 Task: Sort the products in the category "Chicken Salad" by unit price (low first).
Action: Mouse pressed left at (18, 147)
Screenshot: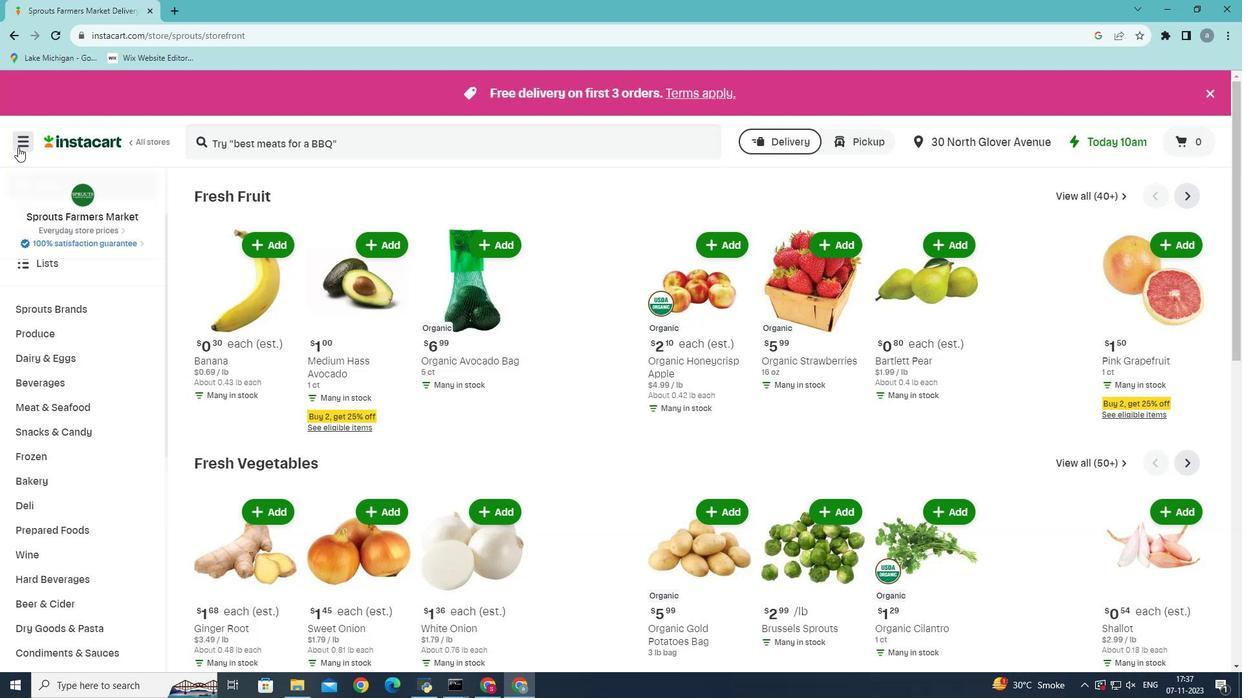
Action: Mouse moved to (58, 362)
Screenshot: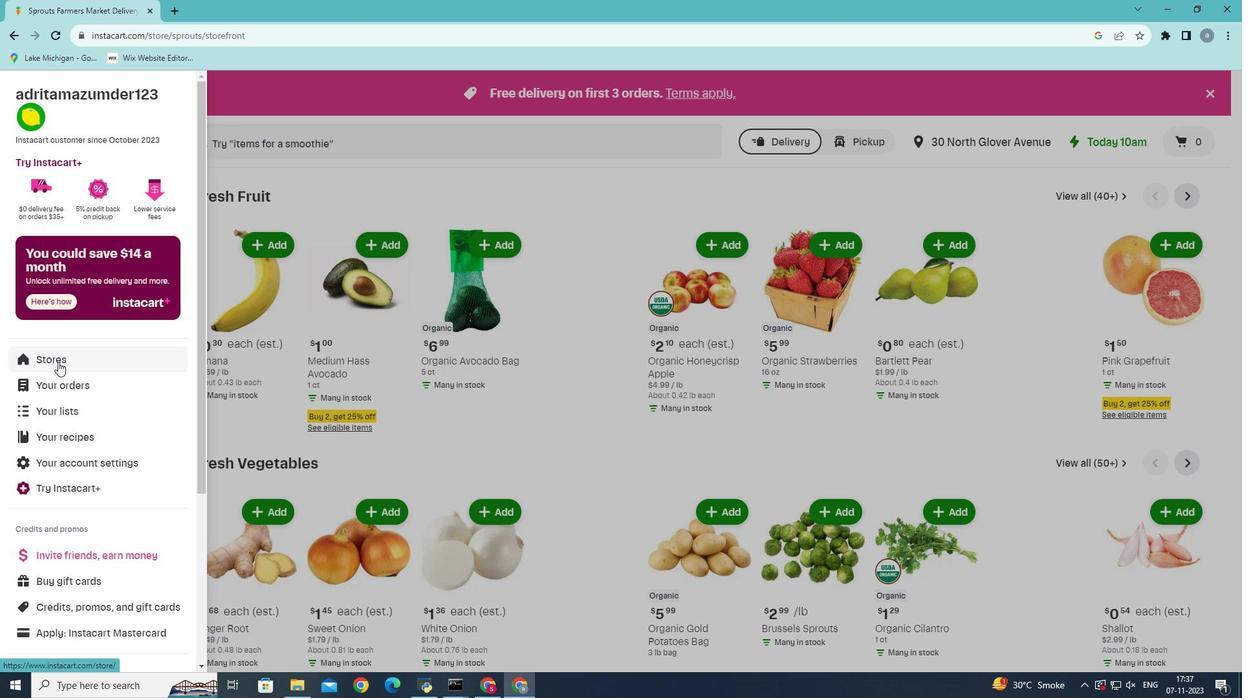 
Action: Mouse pressed left at (58, 362)
Screenshot: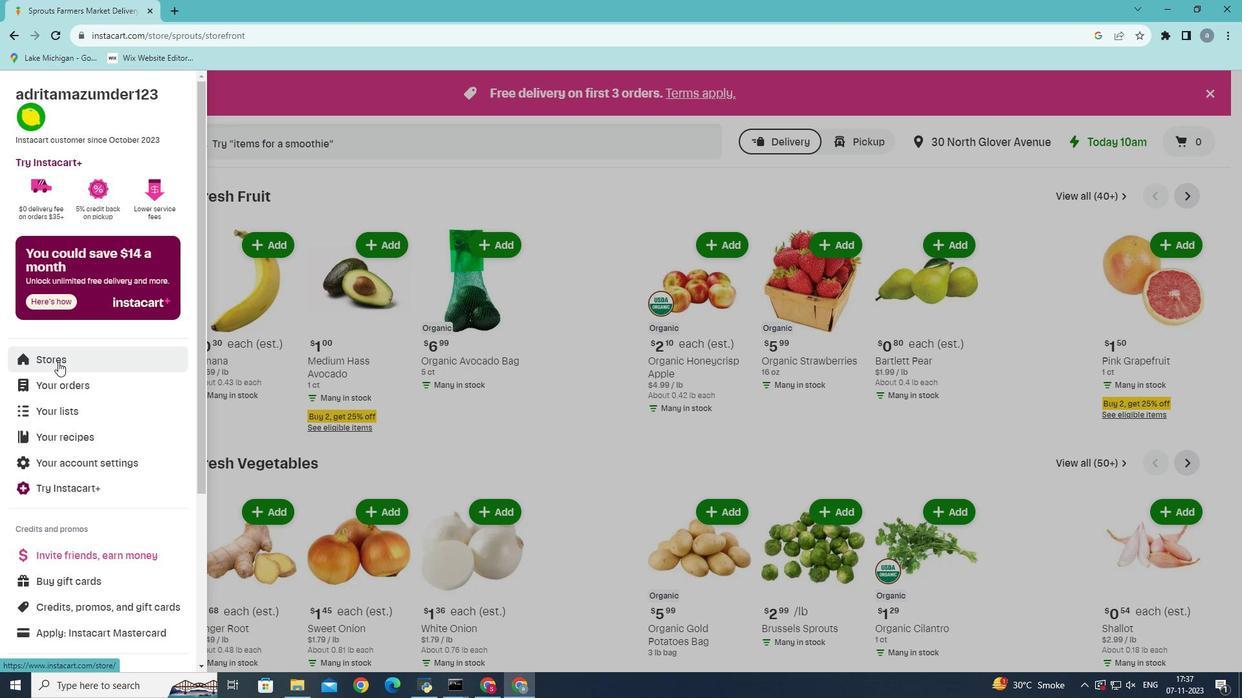 
Action: Mouse moved to (315, 149)
Screenshot: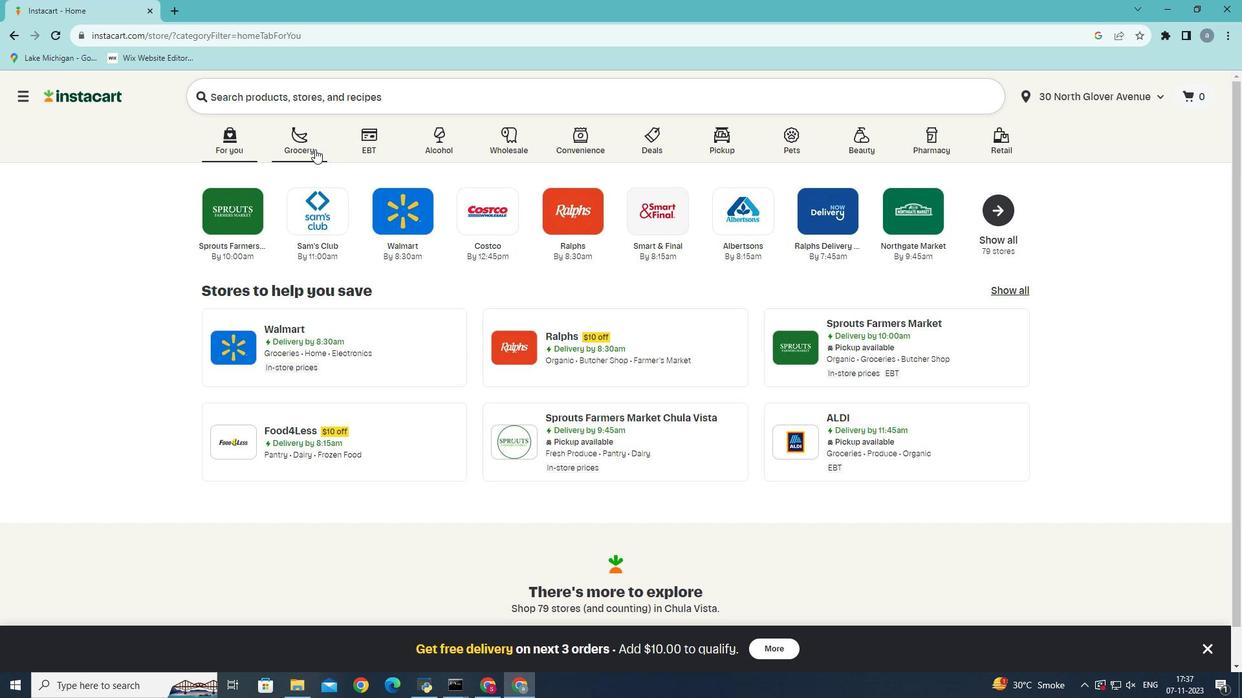 
Action: Mouse pressed left at (315, 149)
Screenshot: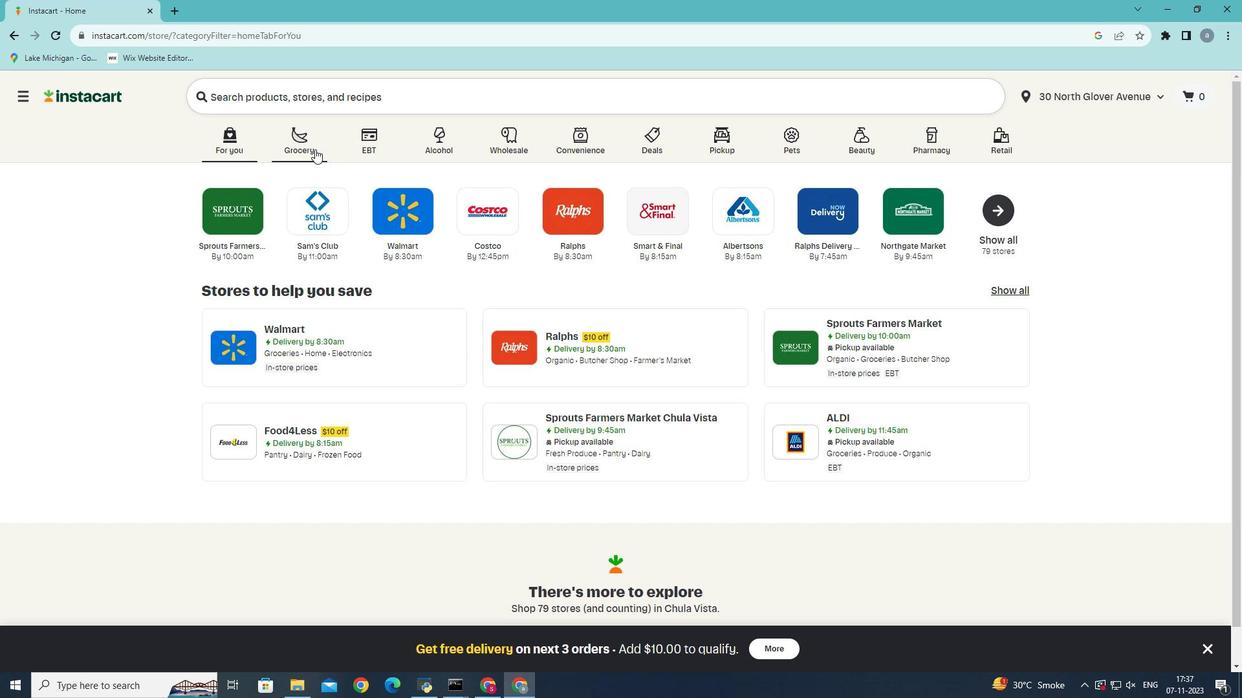 
Action: Mouse moved to (286, 394)
Screenshot: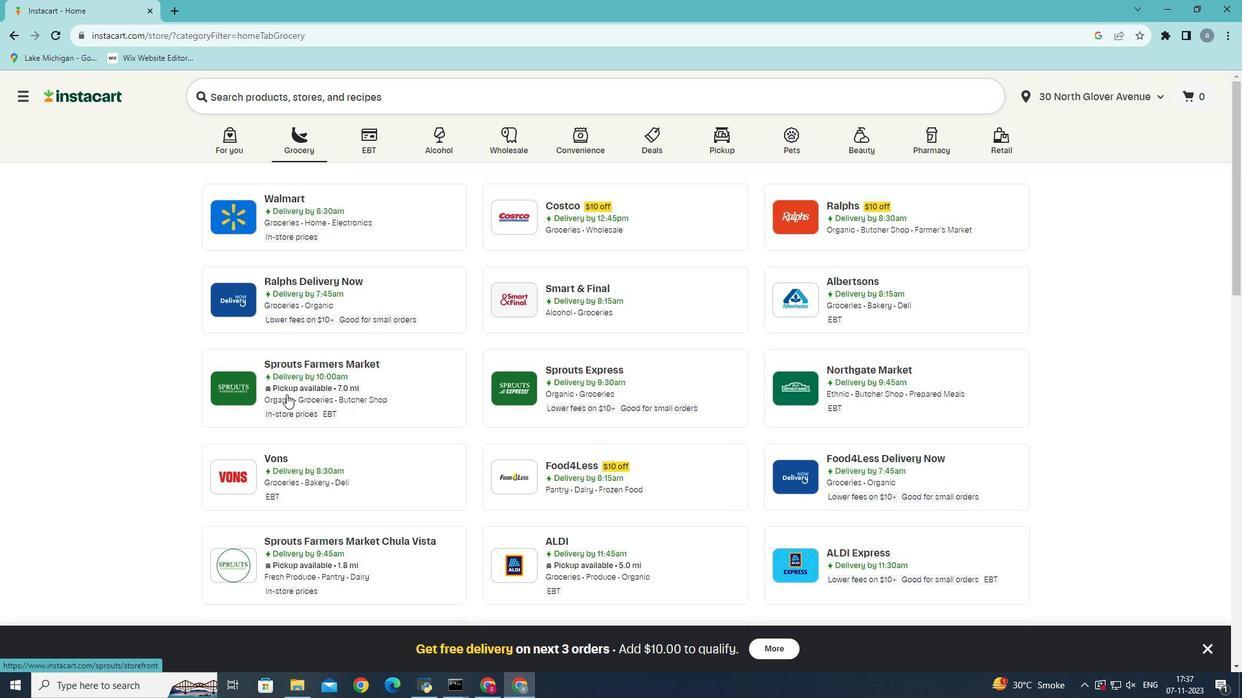 
Action: Mouse pressed left at (286, 394)
Screenshot: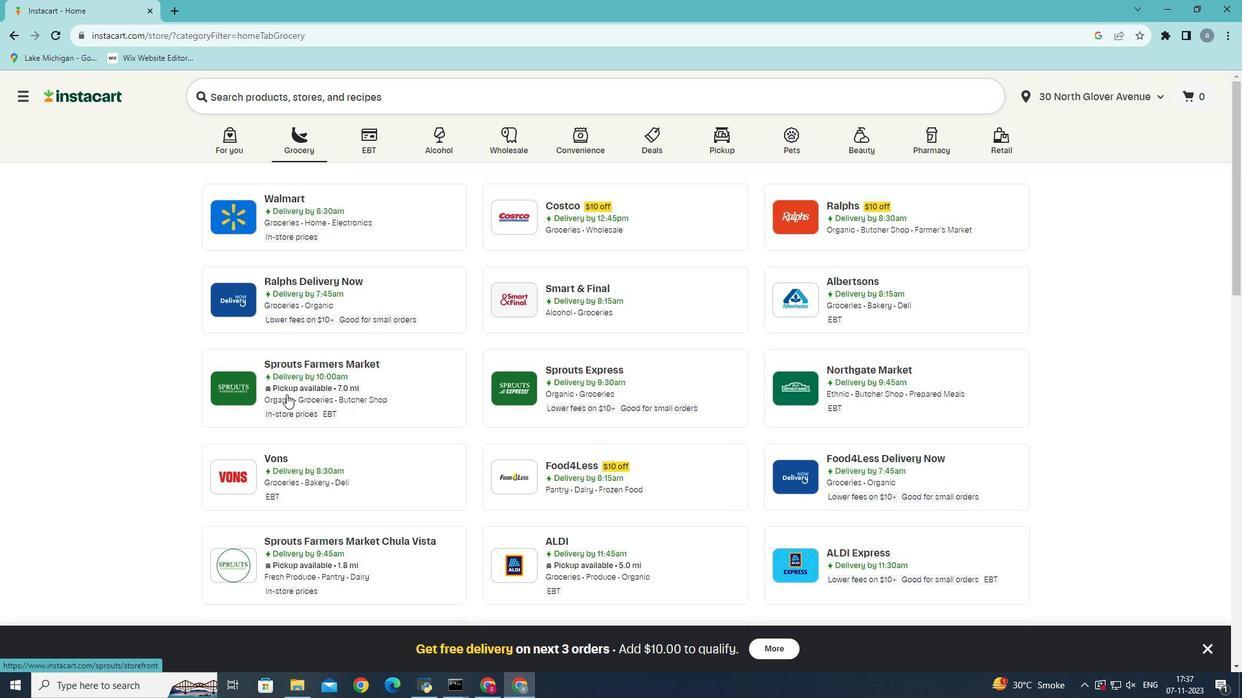 
Action: Mouse moved to (38, 506)
Screenshot: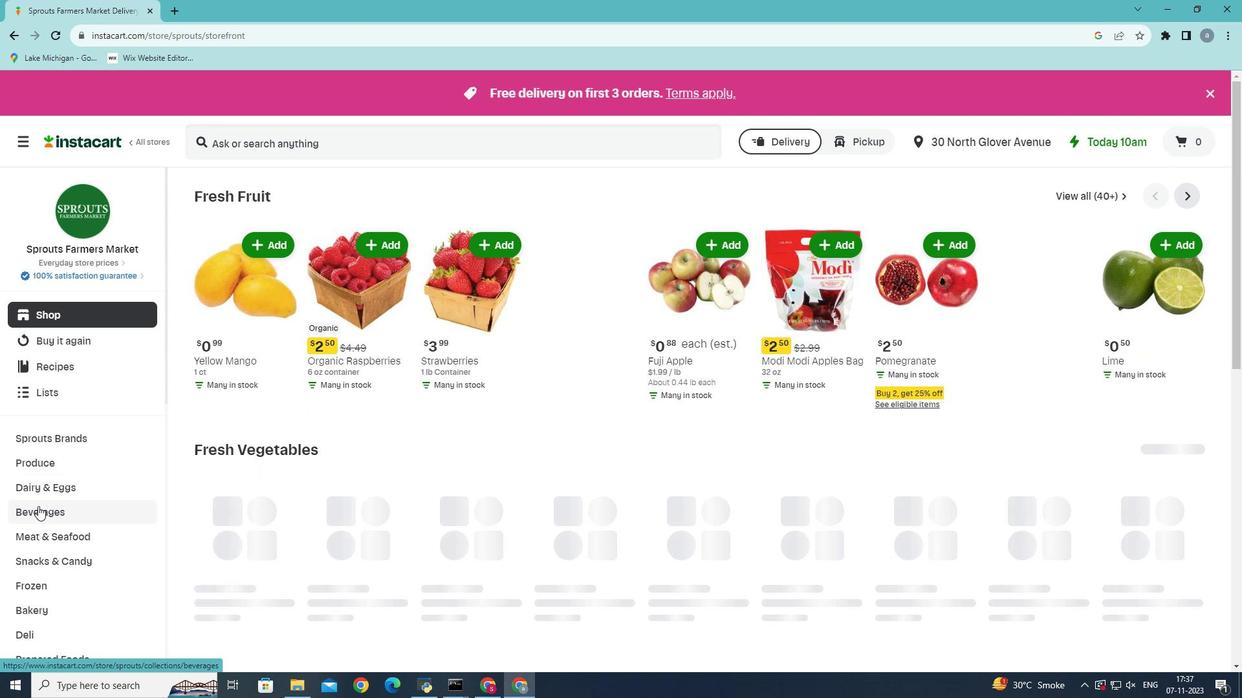 
Action: Mouse scrolled (38, 506) with delta (0, 0)
Screenshot: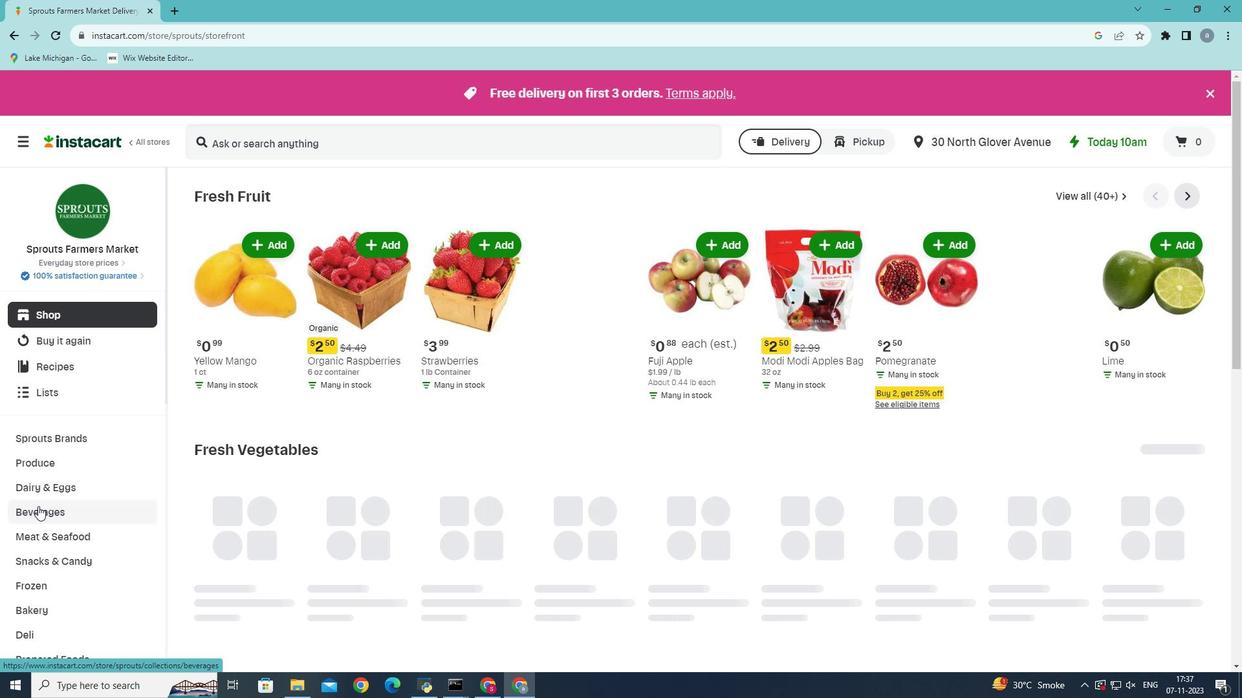 
Action: Mouse moved to (59, 598)
Screenshot: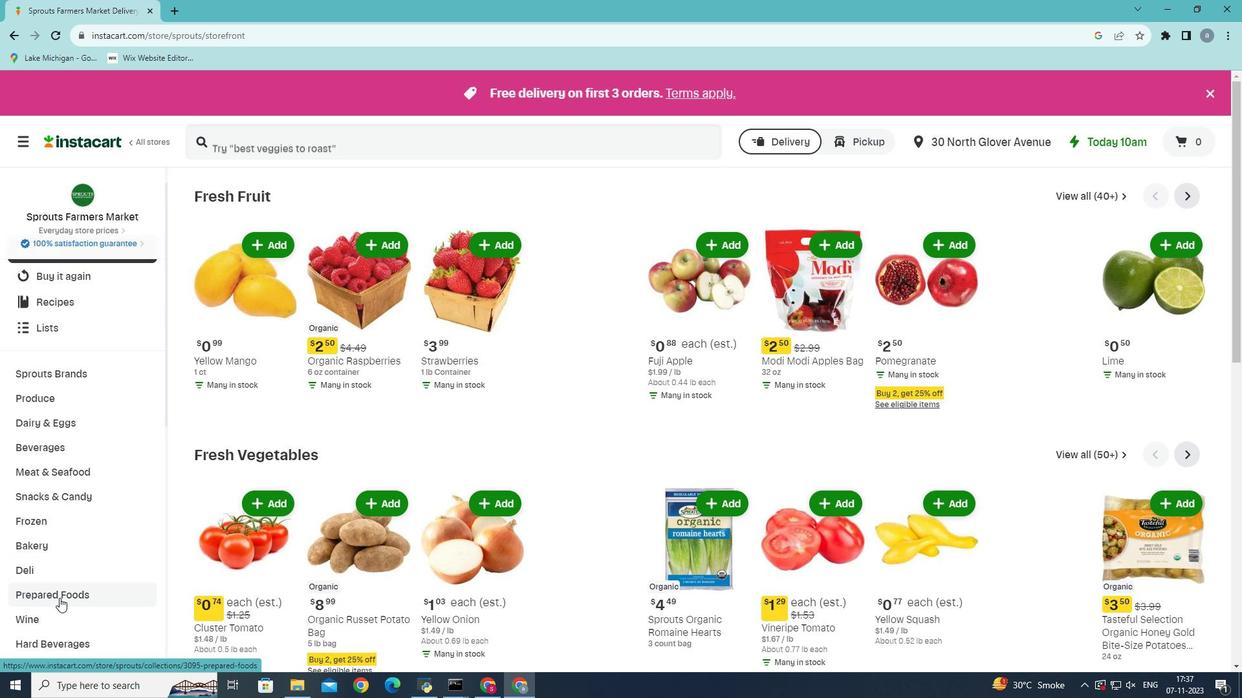 
Action: Mouse pressed left at (59, 598)
Screenshot: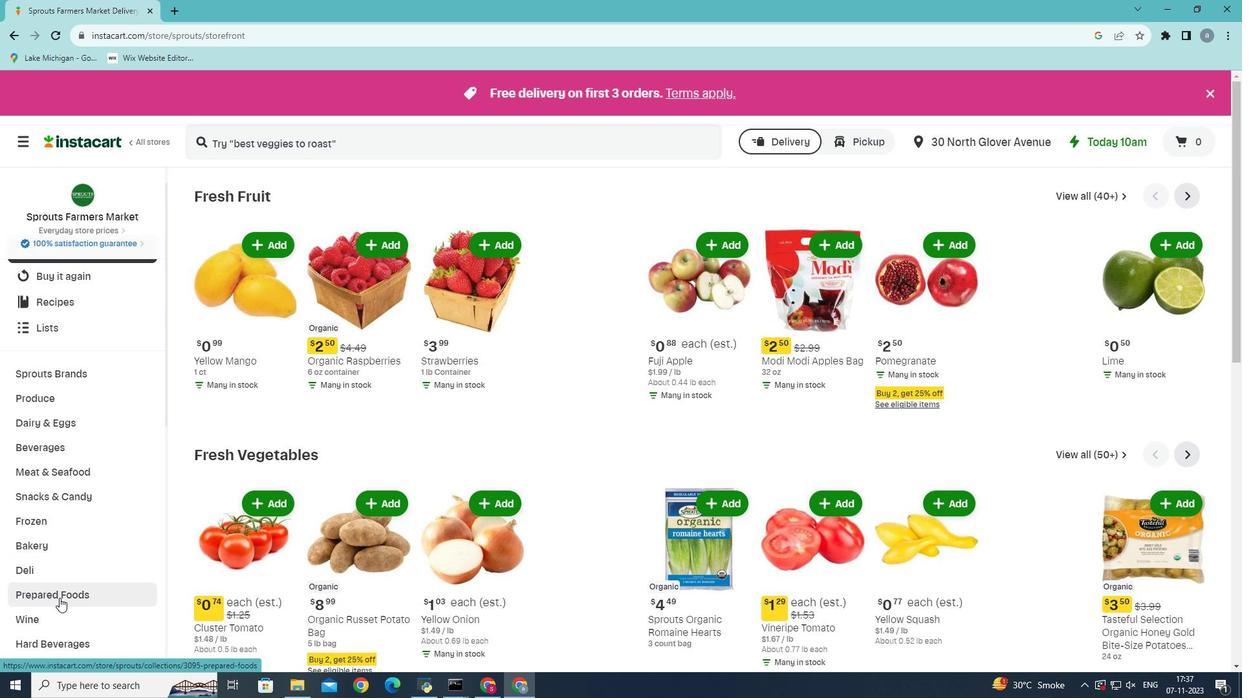 
Action: Mouse moved to (700, 228)
Screenshot: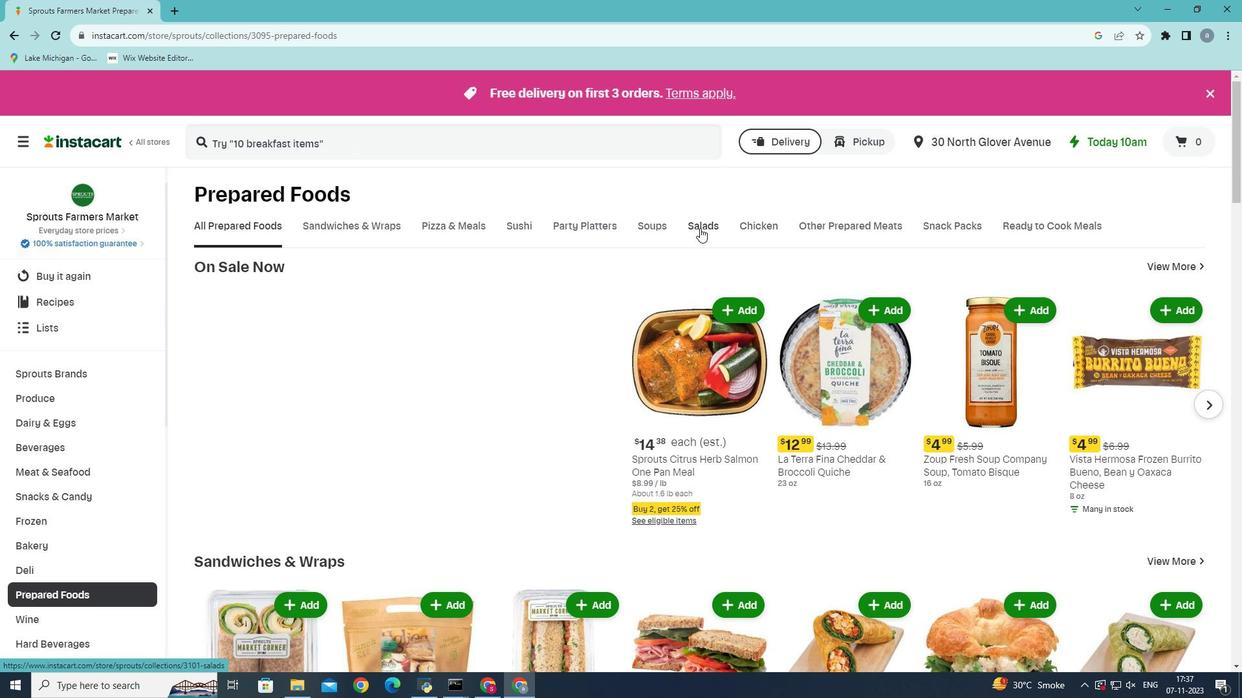 
Action: Mouse pressed left at (700, 228)
Screenshot: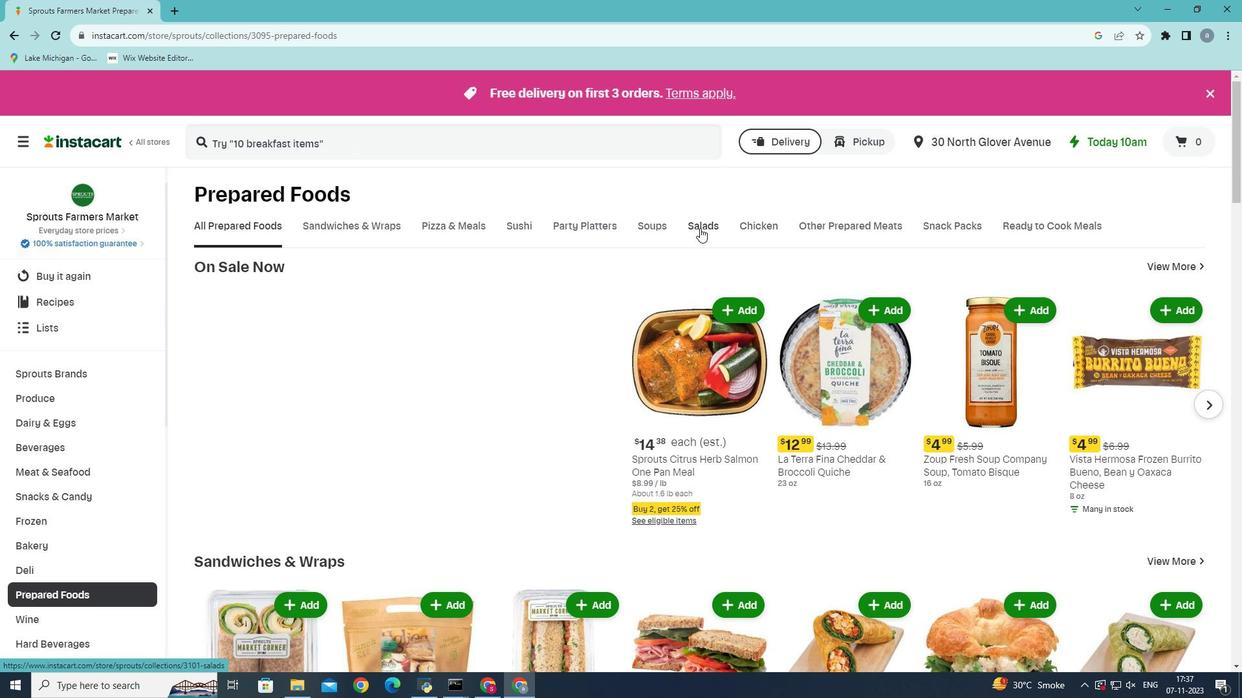 
Action: Mouse moved to (624, 282)
Screenshot: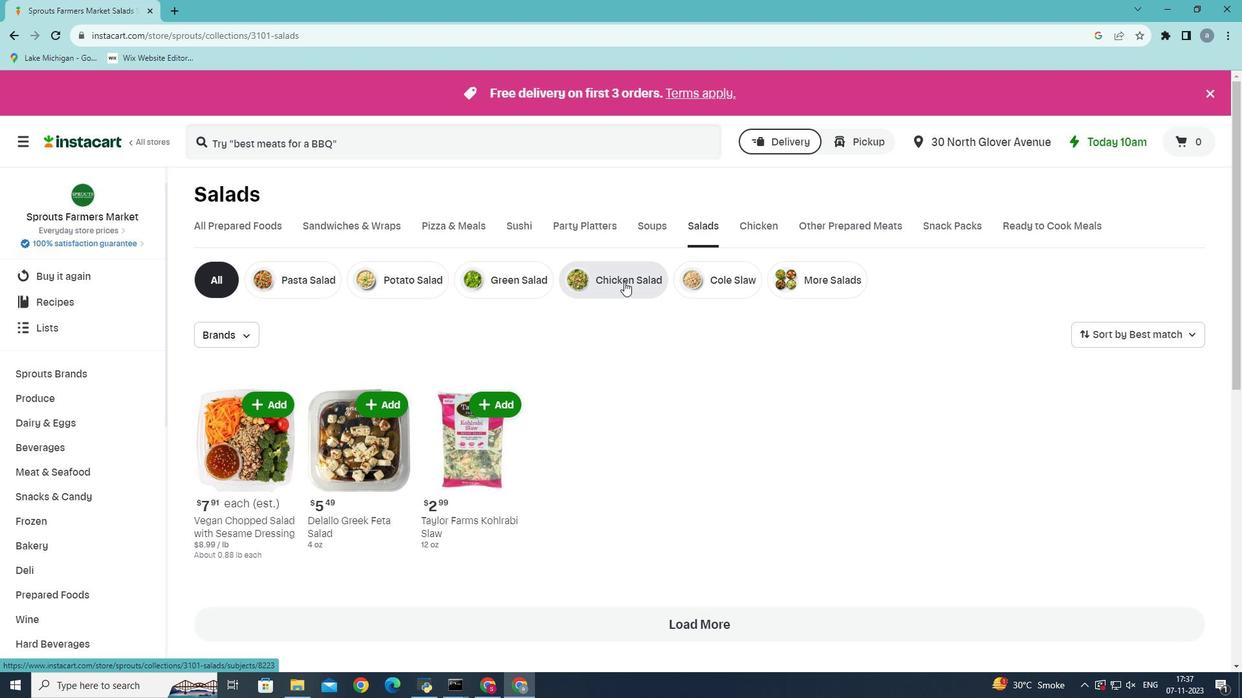 
Action: Mouse pressed left at (624, 282)
Screenshot: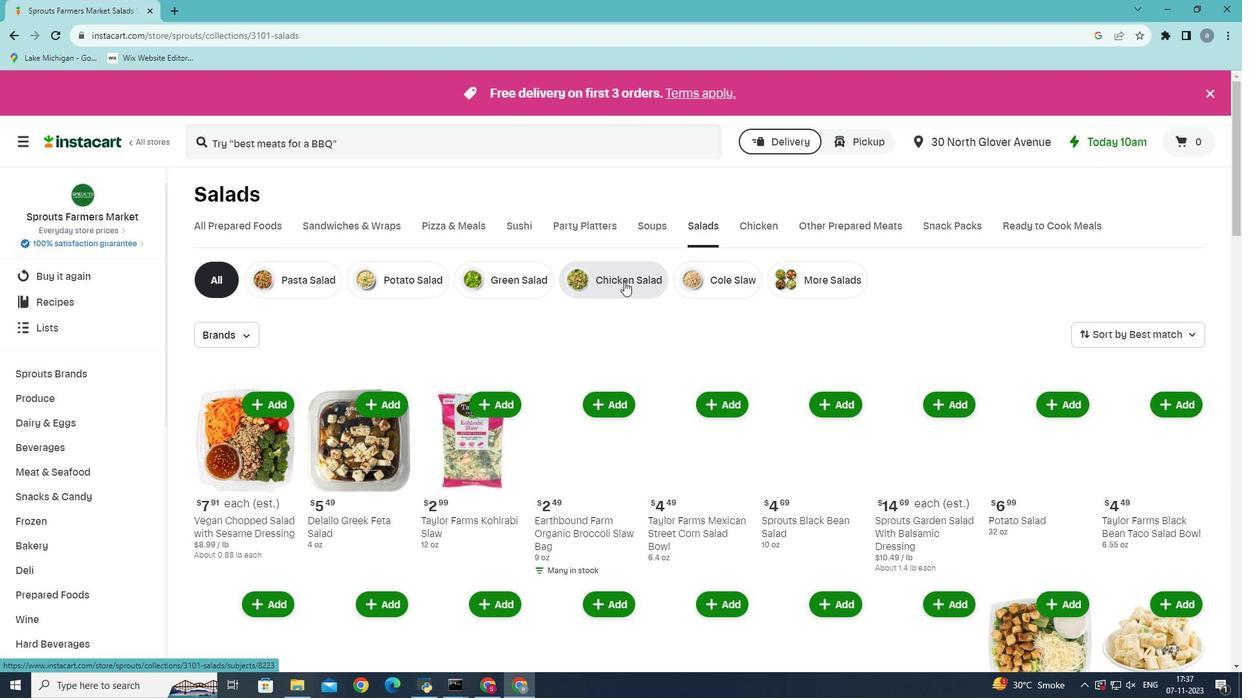 
Action: Mouse moved to (1204, 335)
Screenshot: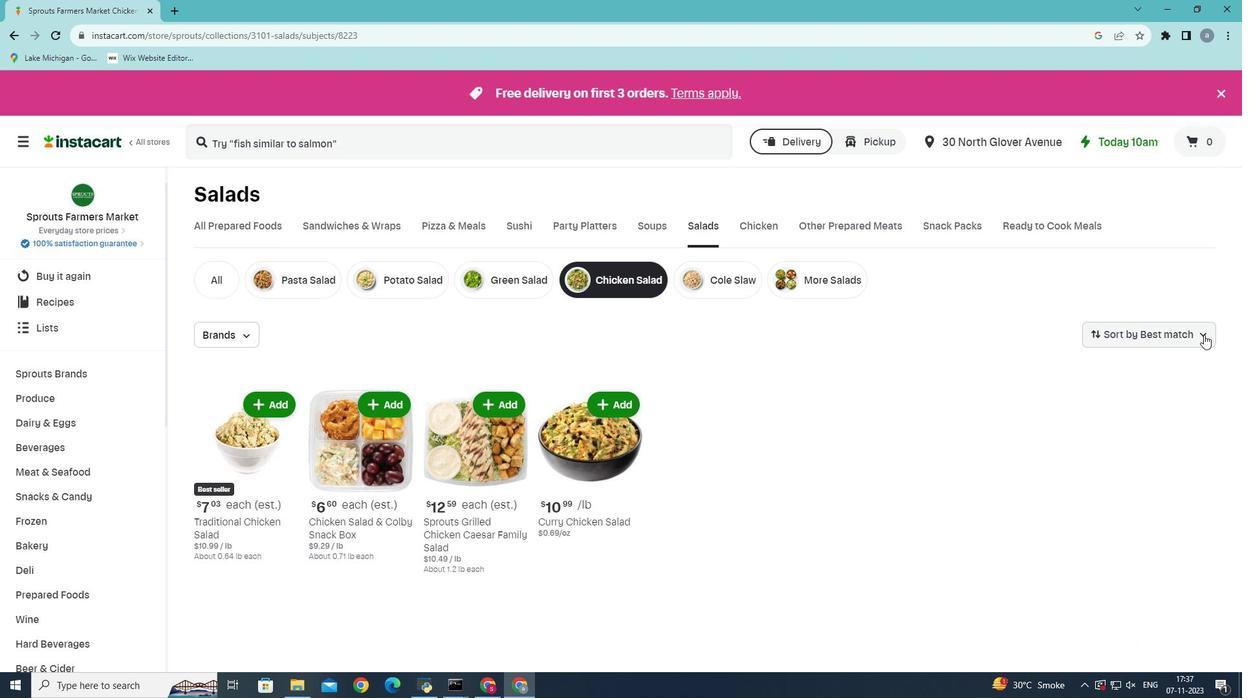 
Action: Mouse pressed left at (1204, 335)
Screenshot: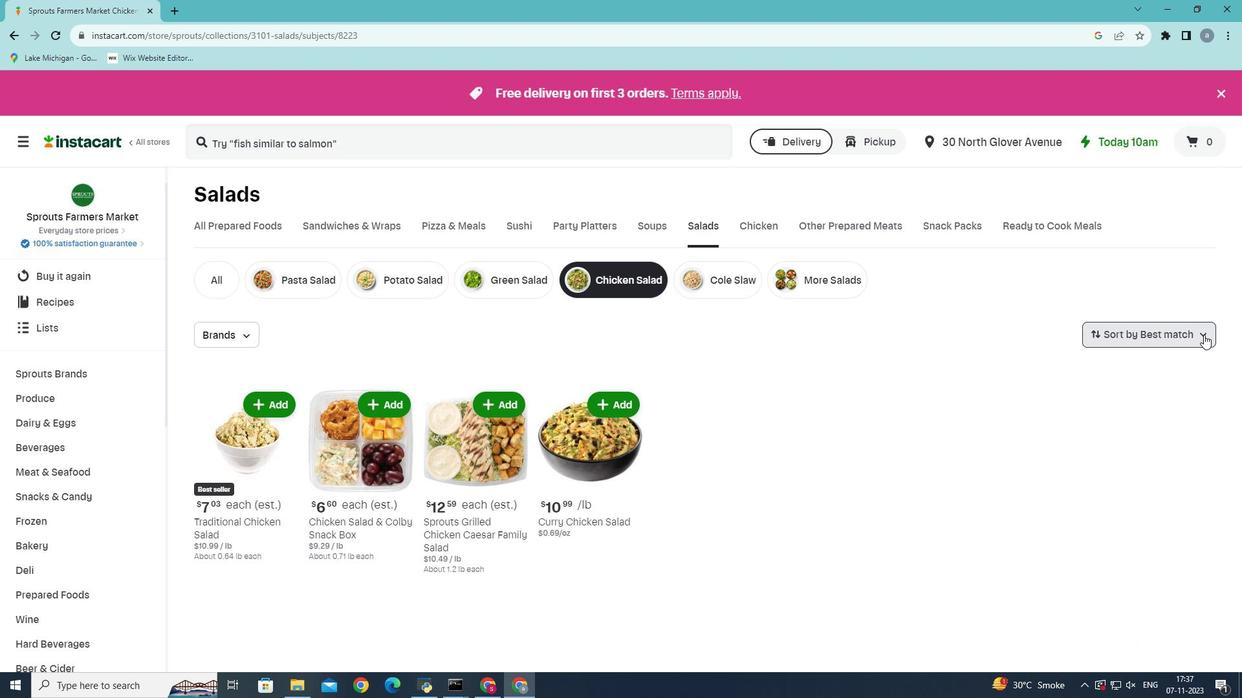 
Action: Mouse moved to (1145, 447)
Screenshot: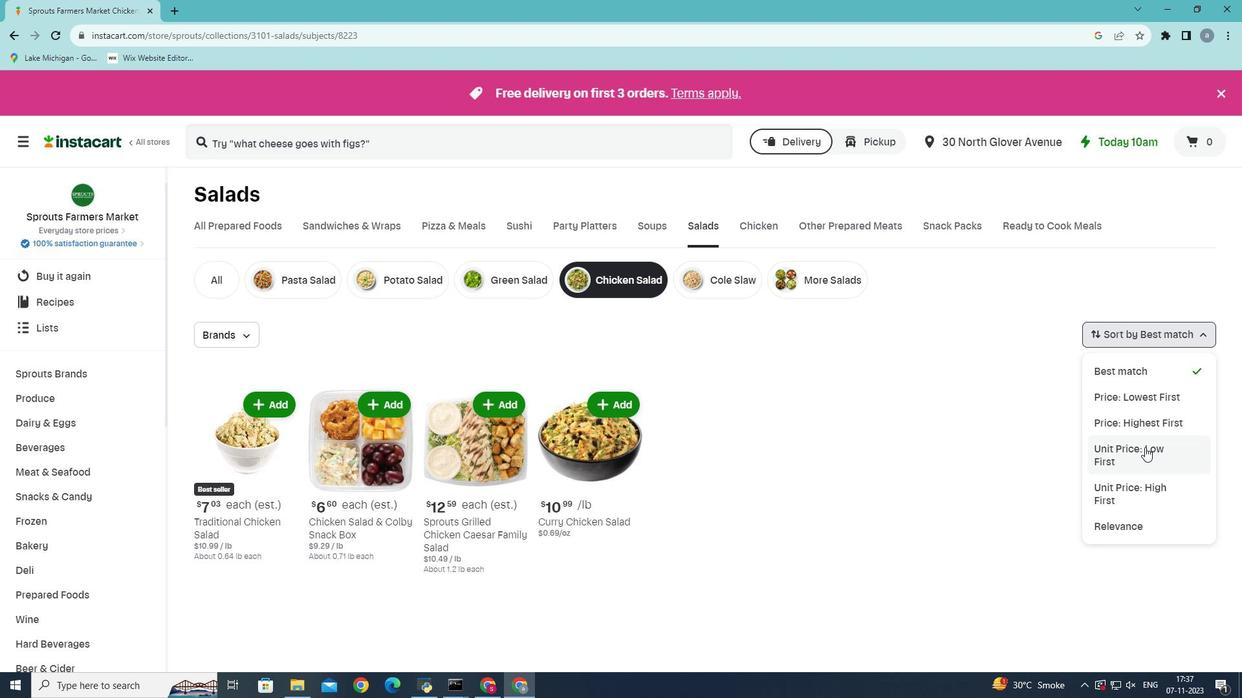 
Action: Mouse pressed left at (1145, 447)
Screenshot: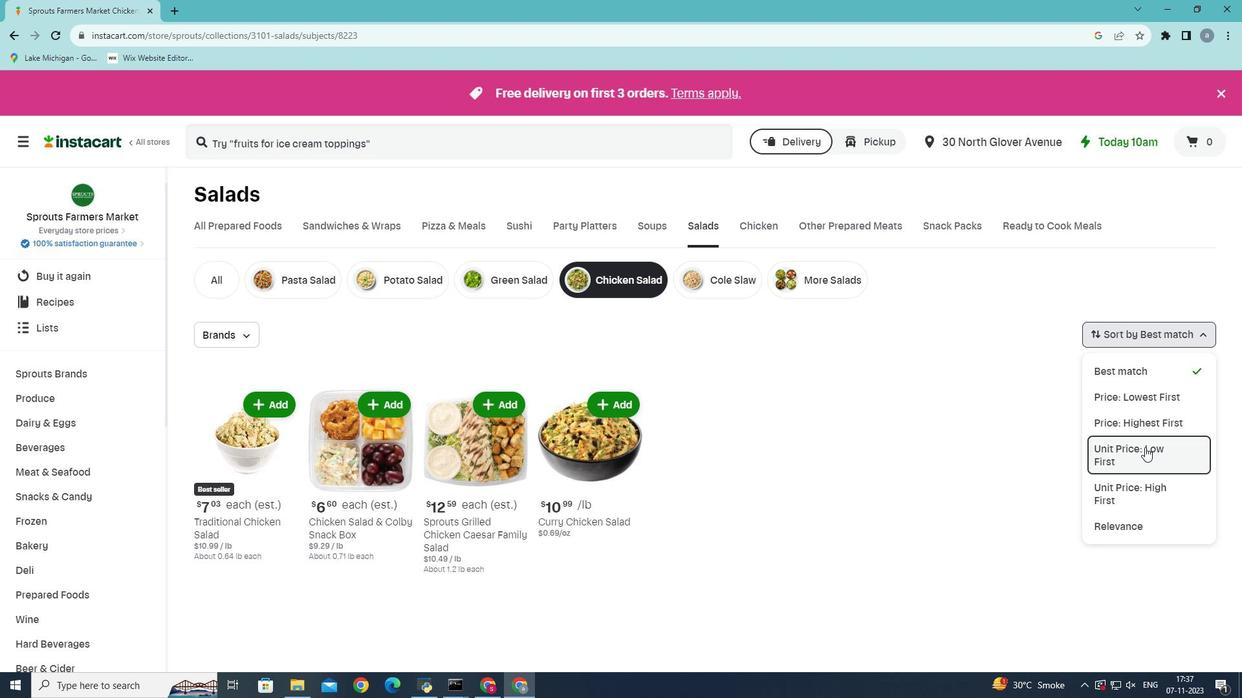 
Action: Mouse moved to (771, 337)
Screenshot: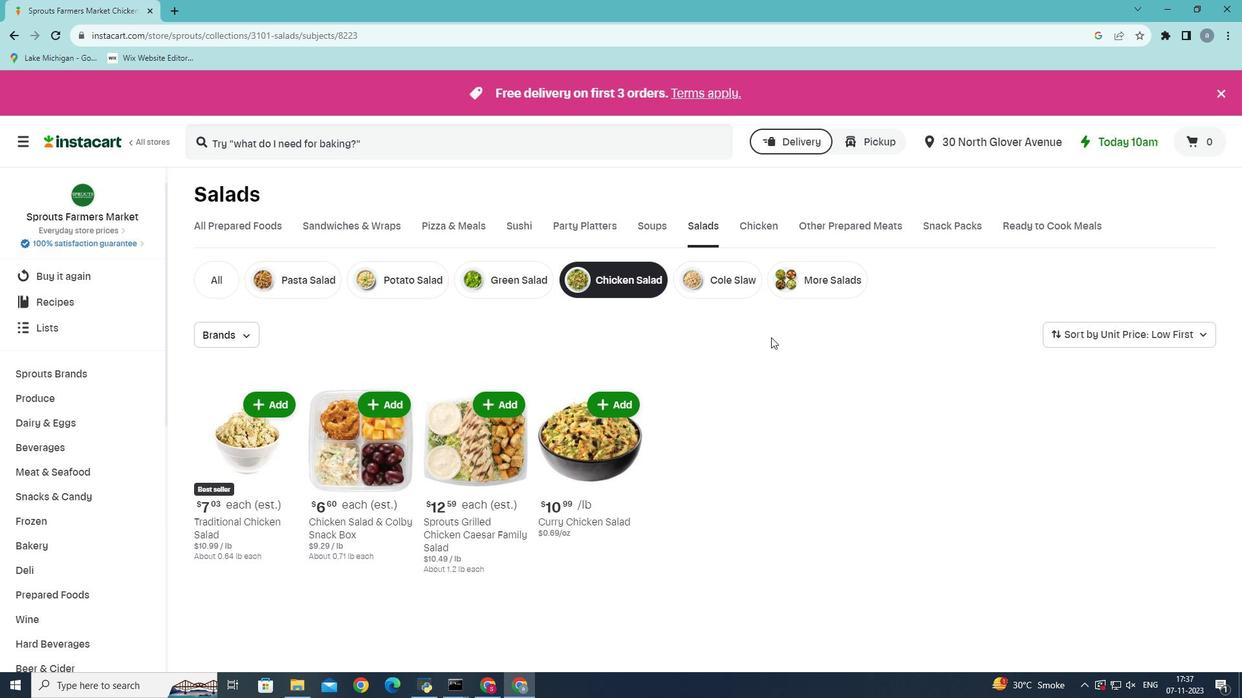 
